 Task: Editing simple light - Big number.
Action: Mouse moved to (205, 77)
Screenshot: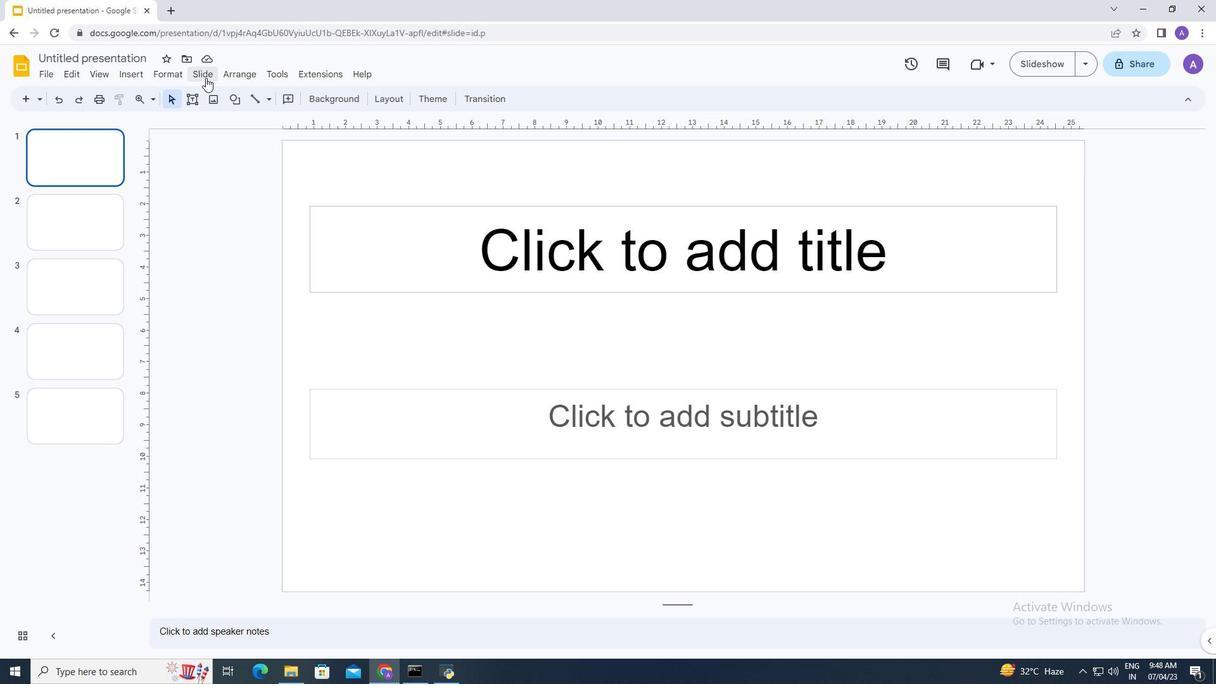 
Action: Mouse pressed left at (205, 77)
Screenshot: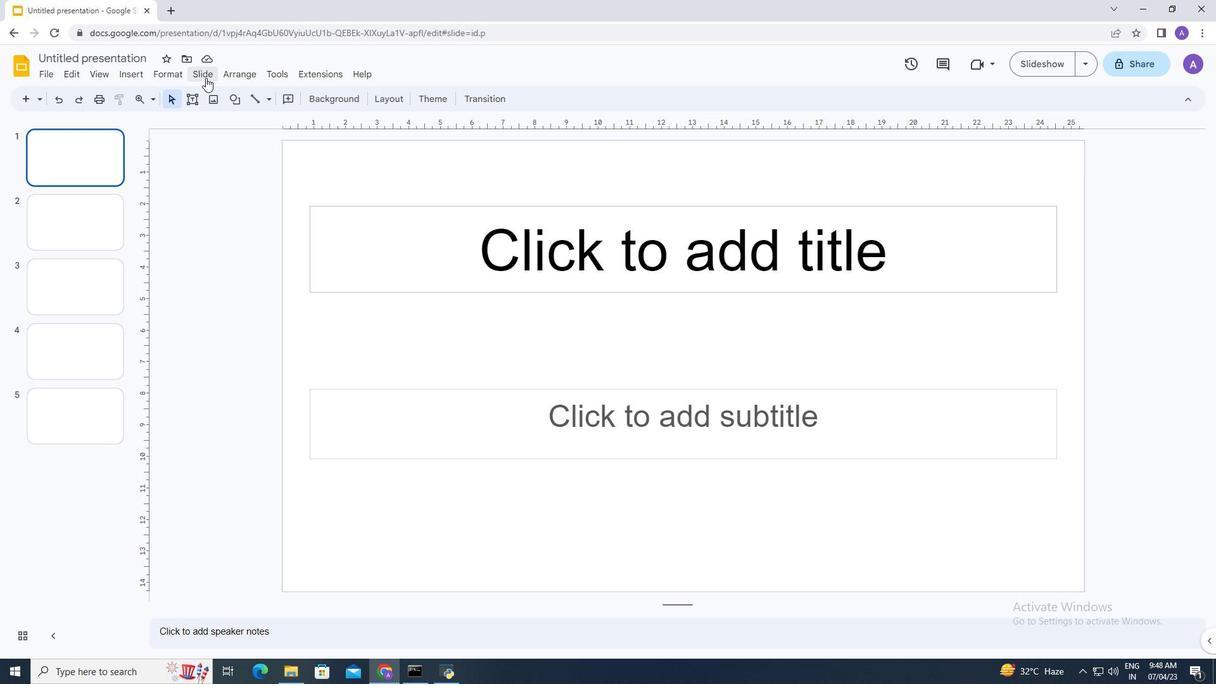 
Action: Mouse moved to (259, 276)
Screenshot: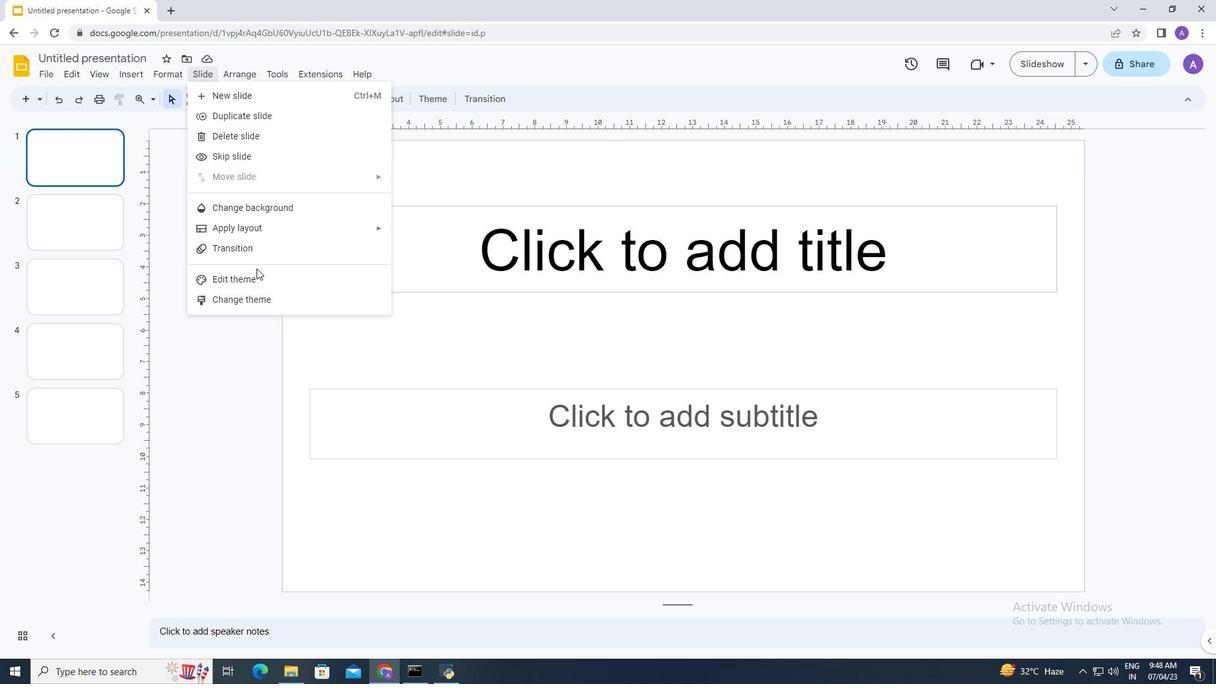 
Action: Mouse pressed left at (259, 276)
Screenshot: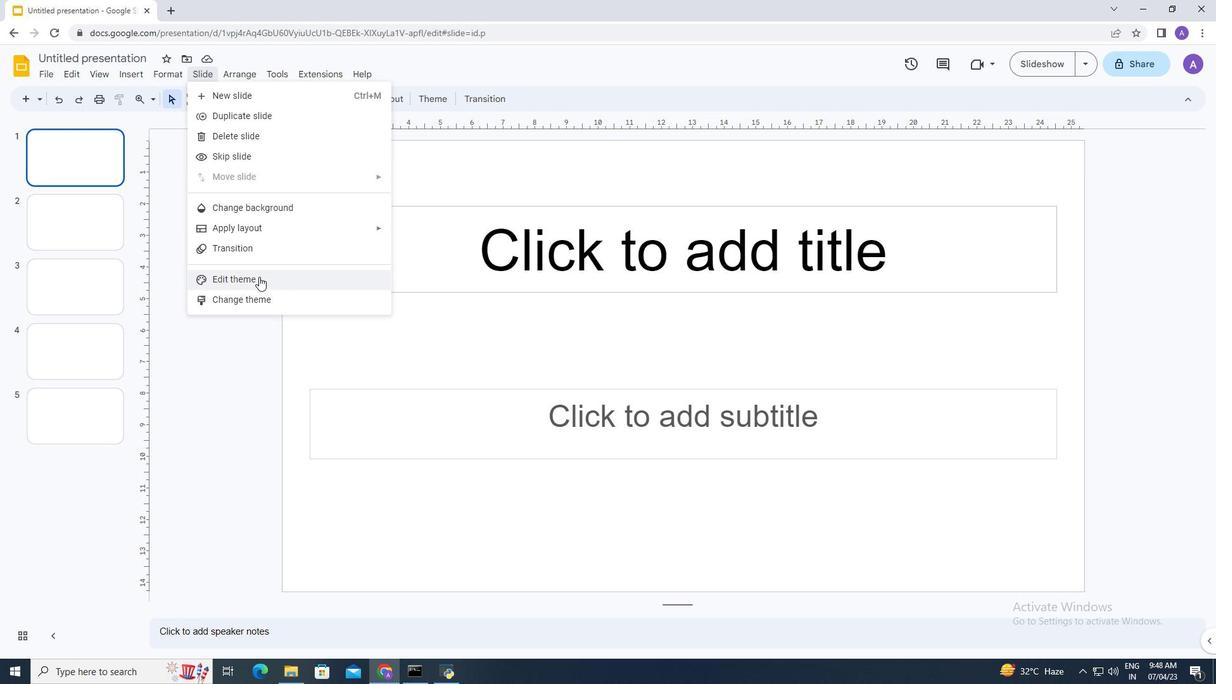 
Action: Mouse moved to (188, 424)
Screenshot: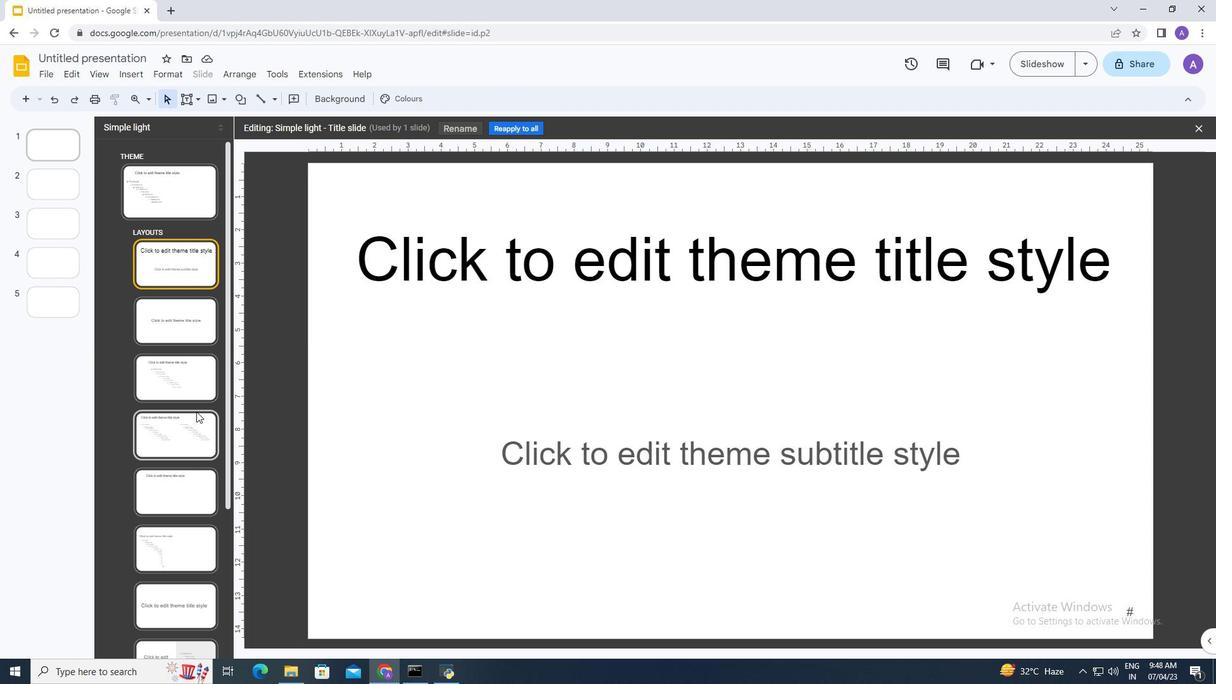 
Action: Mouse scrolled (188, 424) with delta (0, 0)
Screenshot: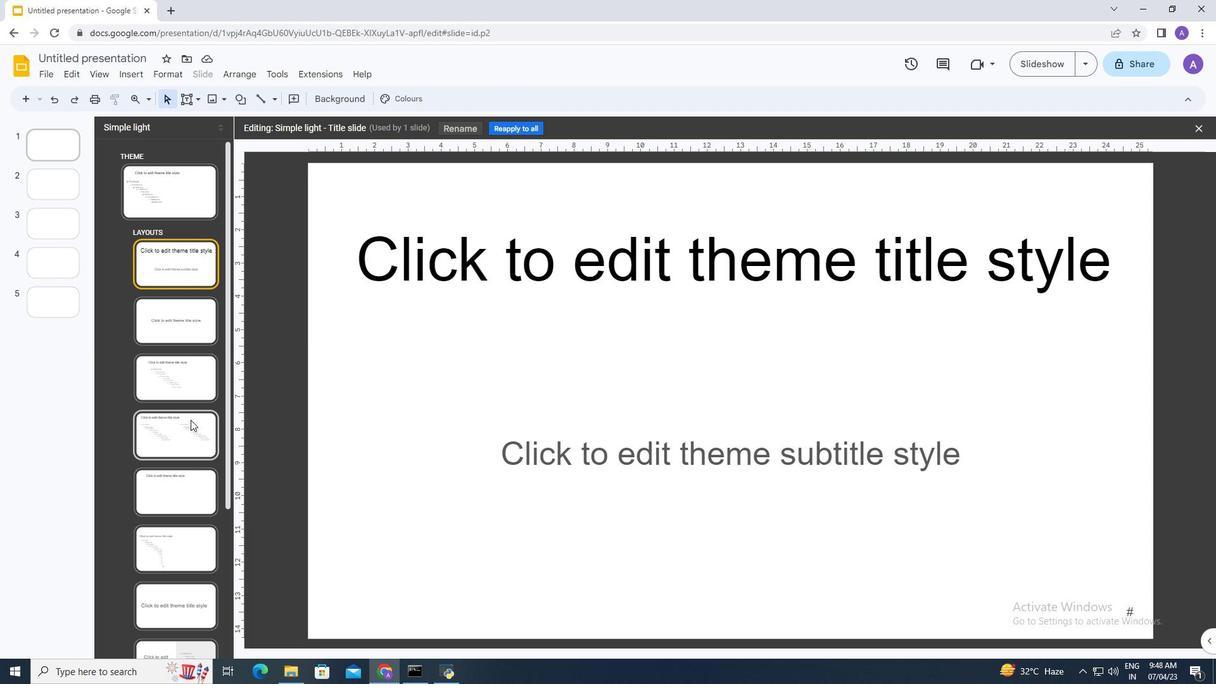 
Action: Mouse moved to (188, 426)
Screenshot: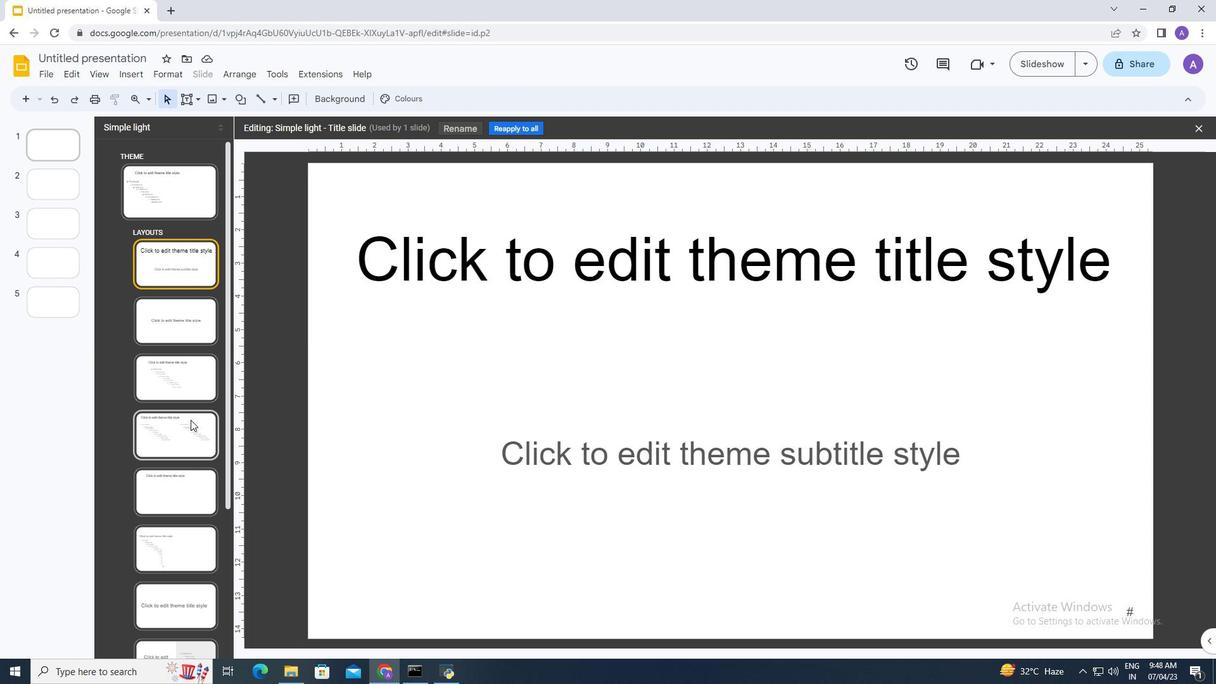 
Action: Mouse scrolled (188, 425) with delta (0, 0)
Screenshot: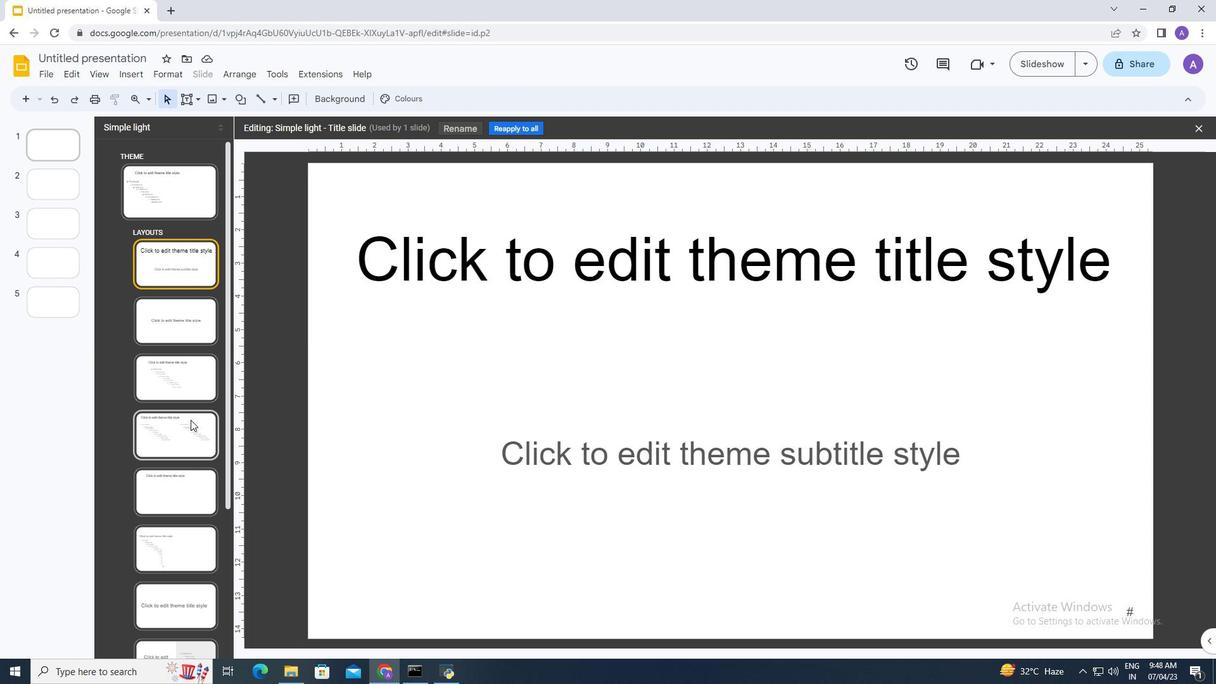 
Action: Mouse scrolled (188, 426) with delta (0, 0)
Screenshot: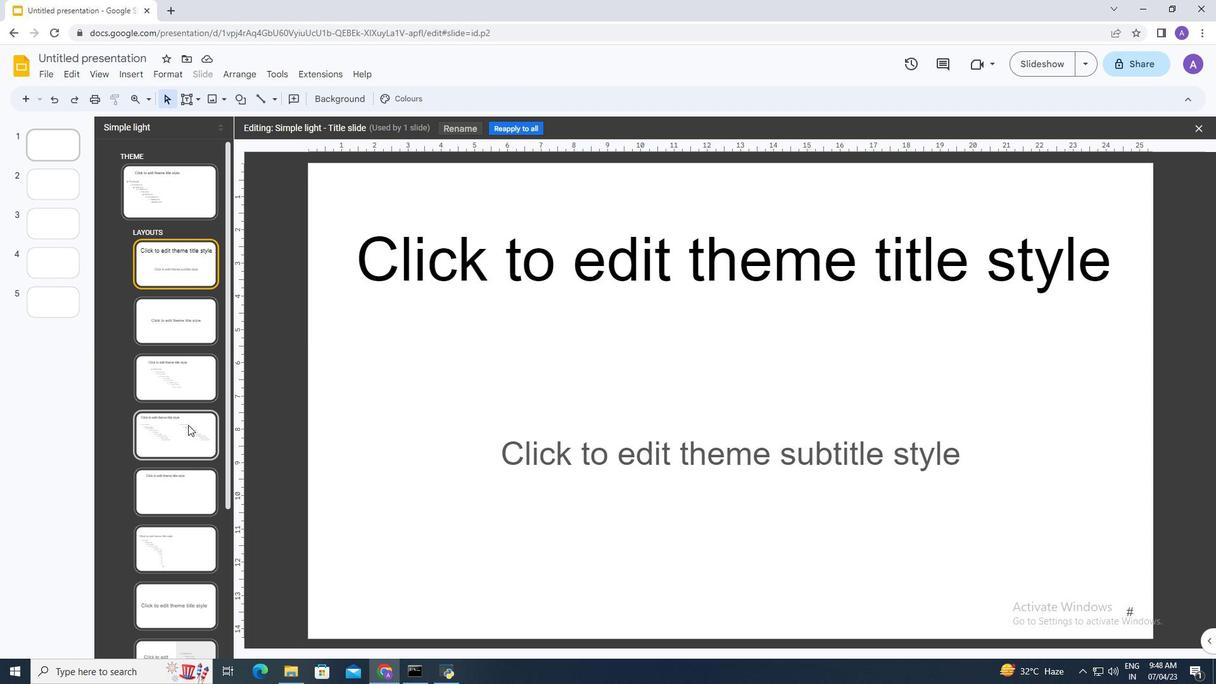 
Action: Mouse scrolled (188, 425) with delta (0, 0)
Screenshot: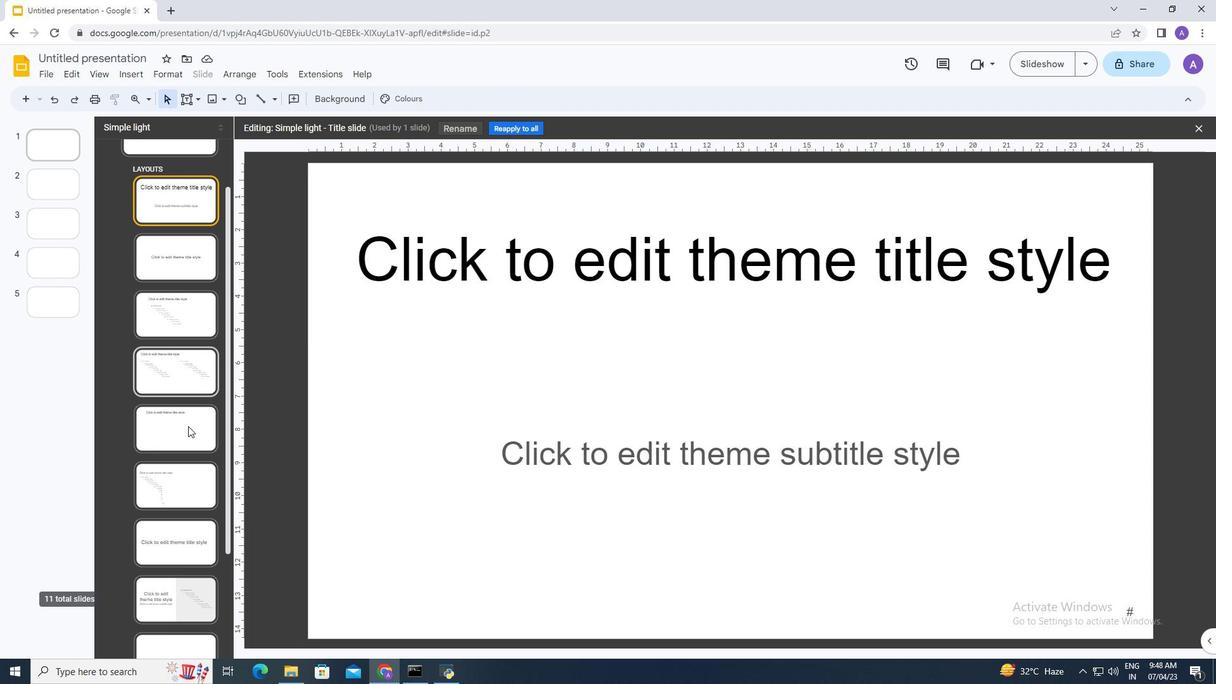
Action: Mouse scrolled (188, 425) with delta (0, 0)
Screenshot: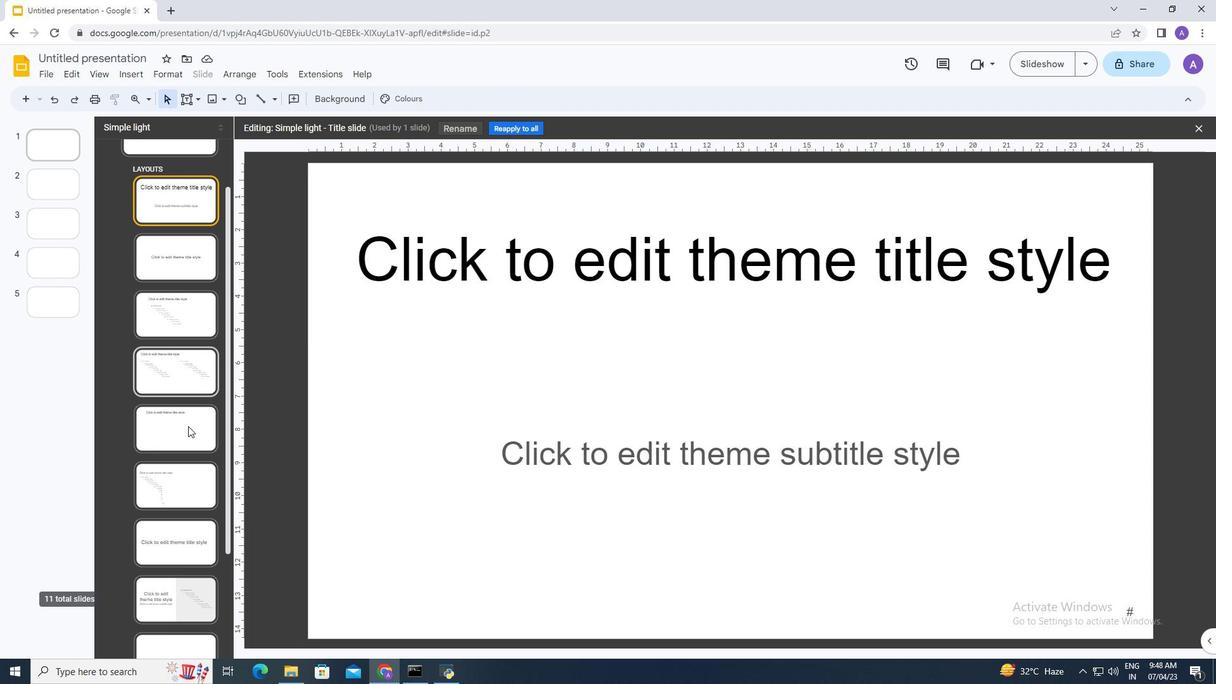 
Action: Mouse moved to (188, 426)
Screenshot: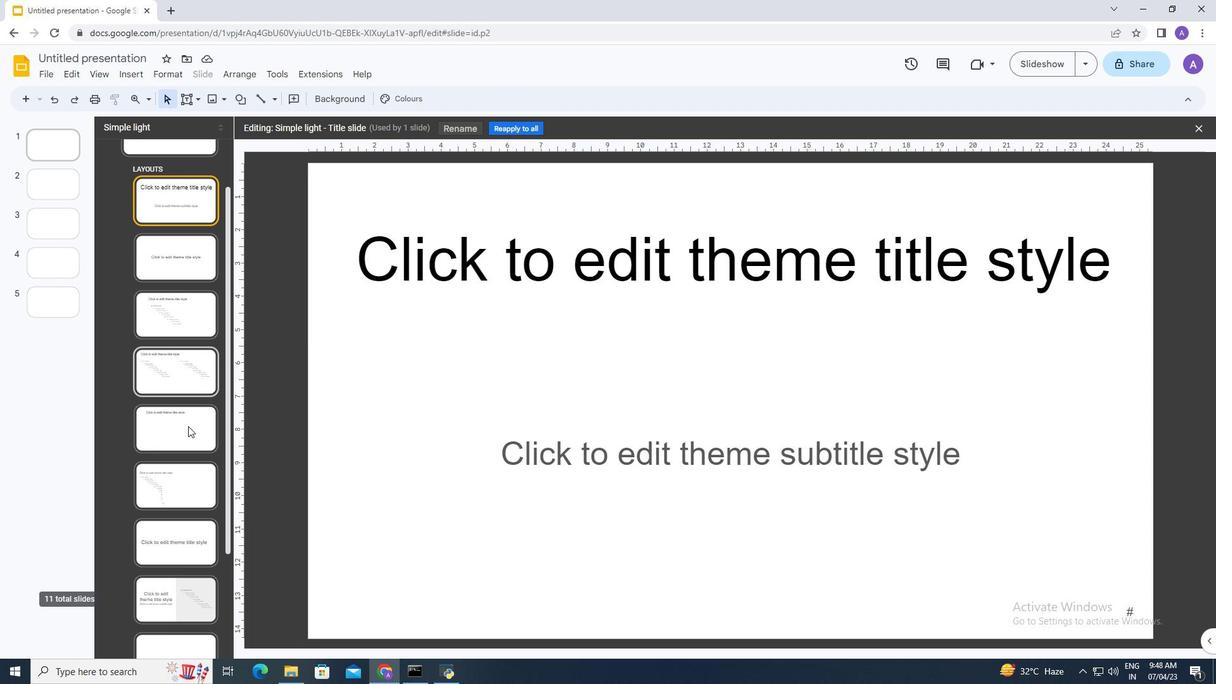 
Action: Mouse scrolled (188, 426) with delta (0, 0)
Screenshot: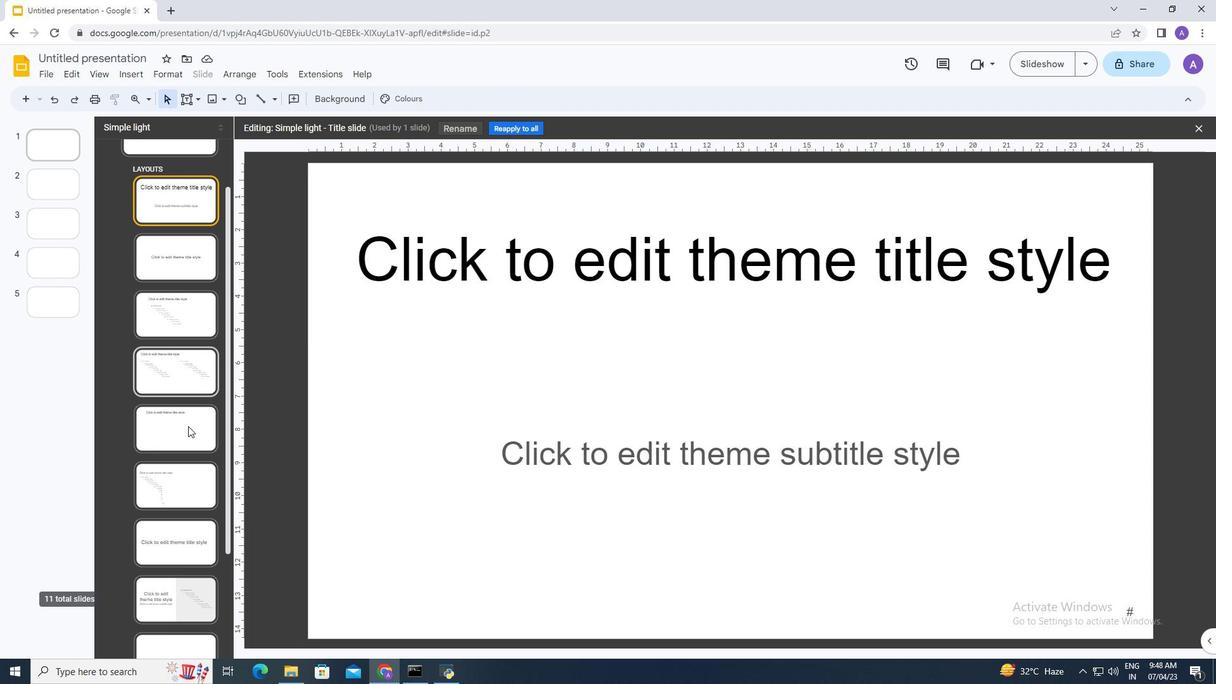 
Action: Mouse moved to (188, 427)
Screenshot: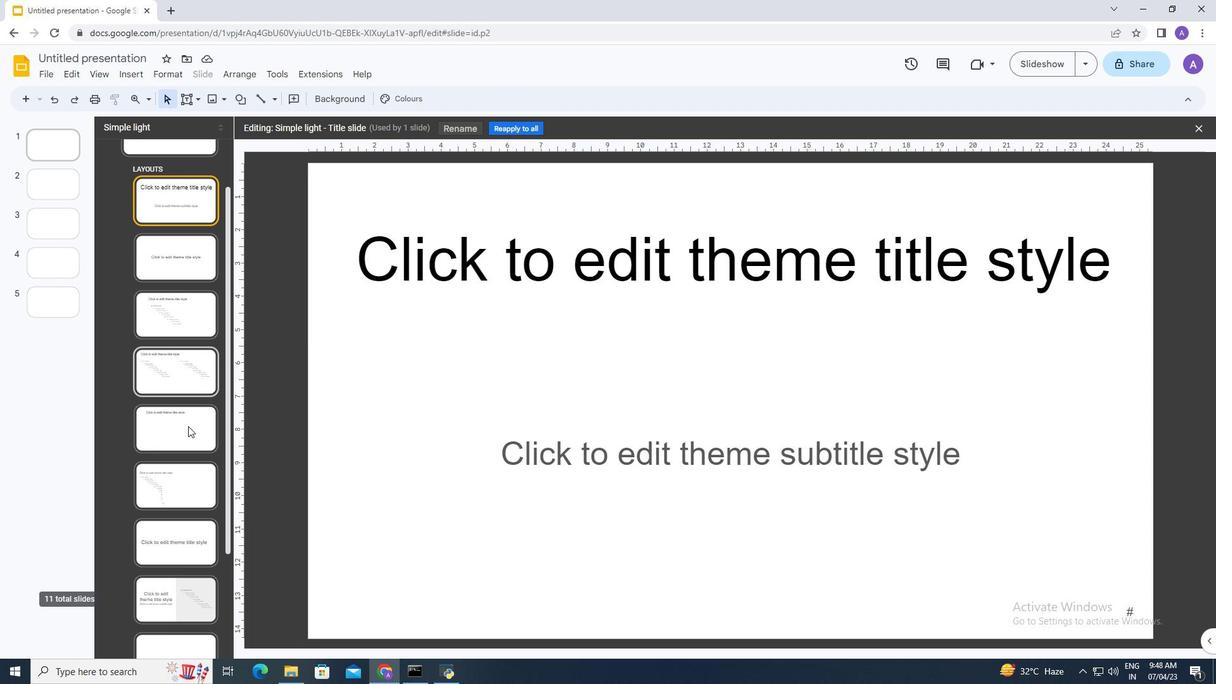 
Action: Mouse scrolled (188, 426) with delta (0, 0)
Screenshot: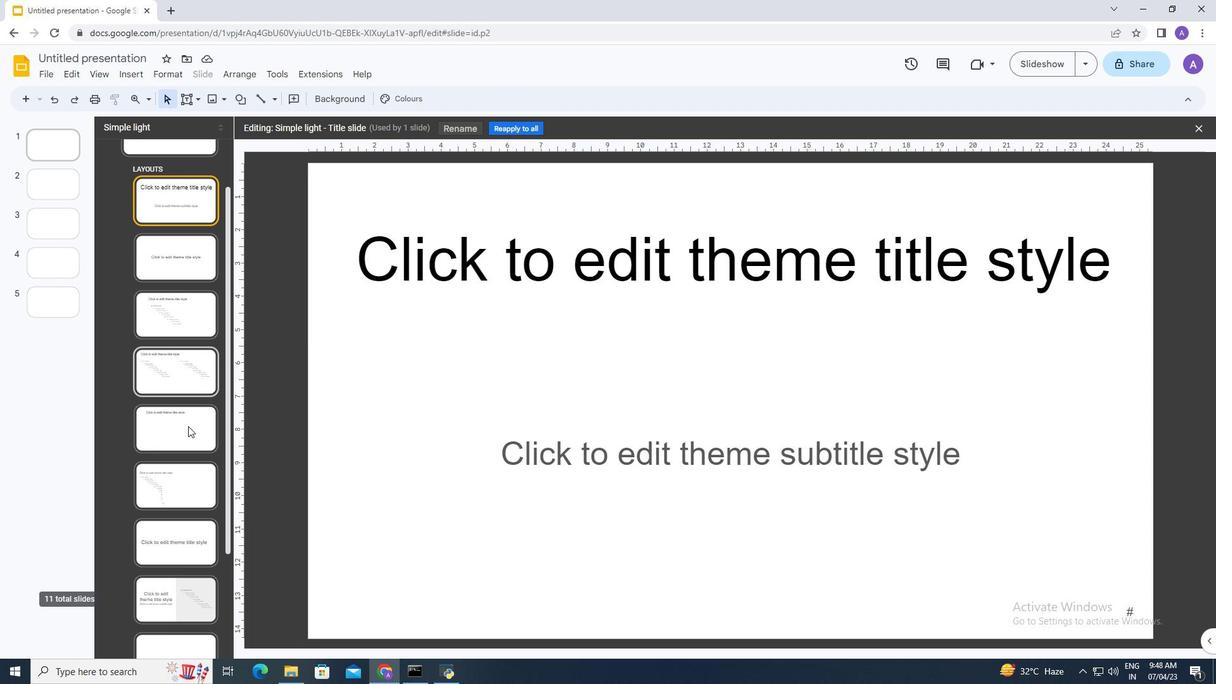 
Action: Mouse moved to (188, 428)
Screenshot: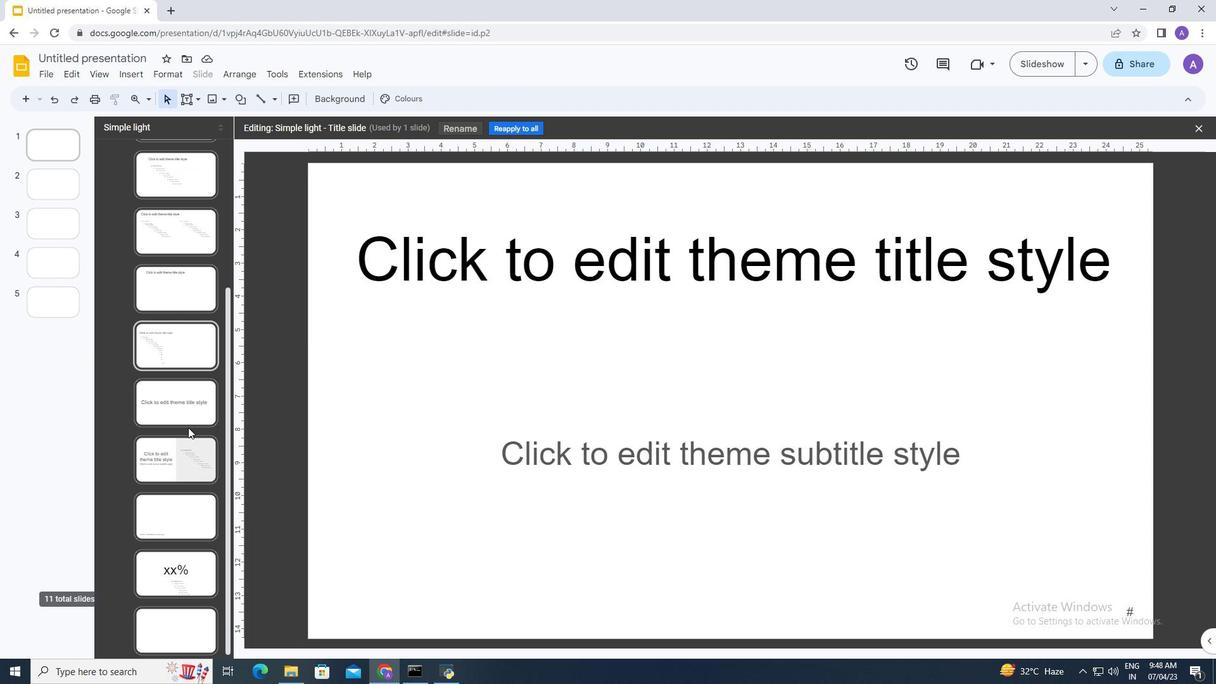 
Action: Mouse scrolled (188, 428) with delta (0, 0)
Screenshot: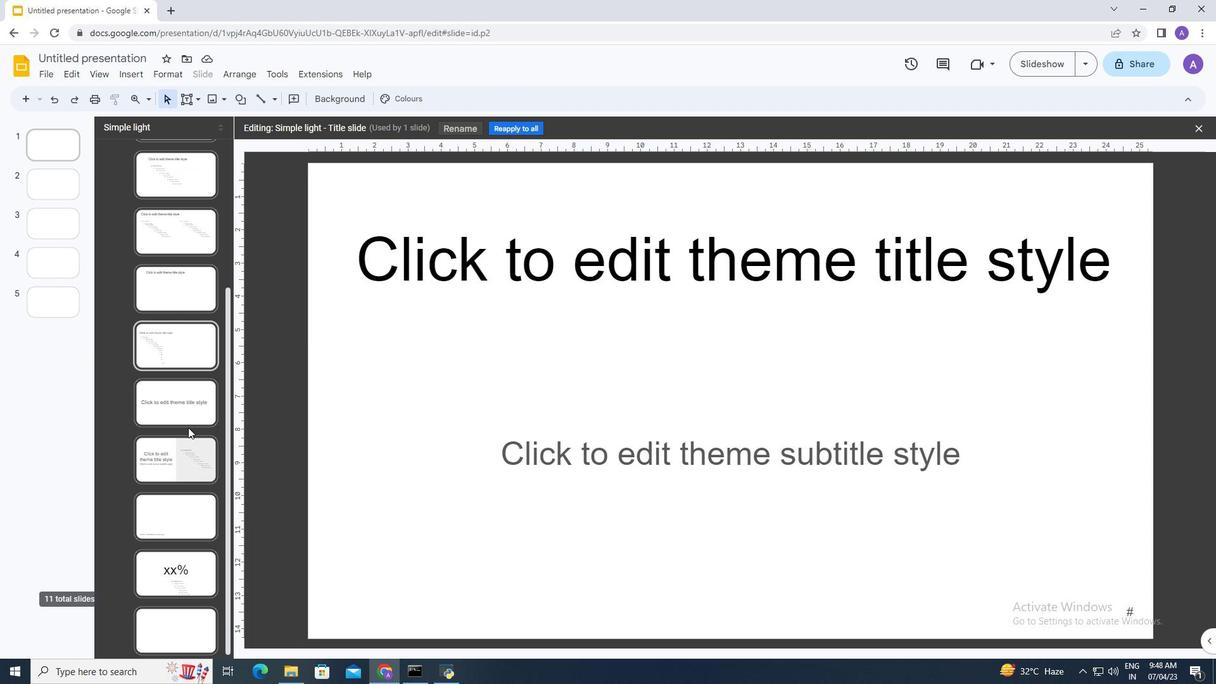 
Action: Mouse moved to (188, 429)
Screenshot: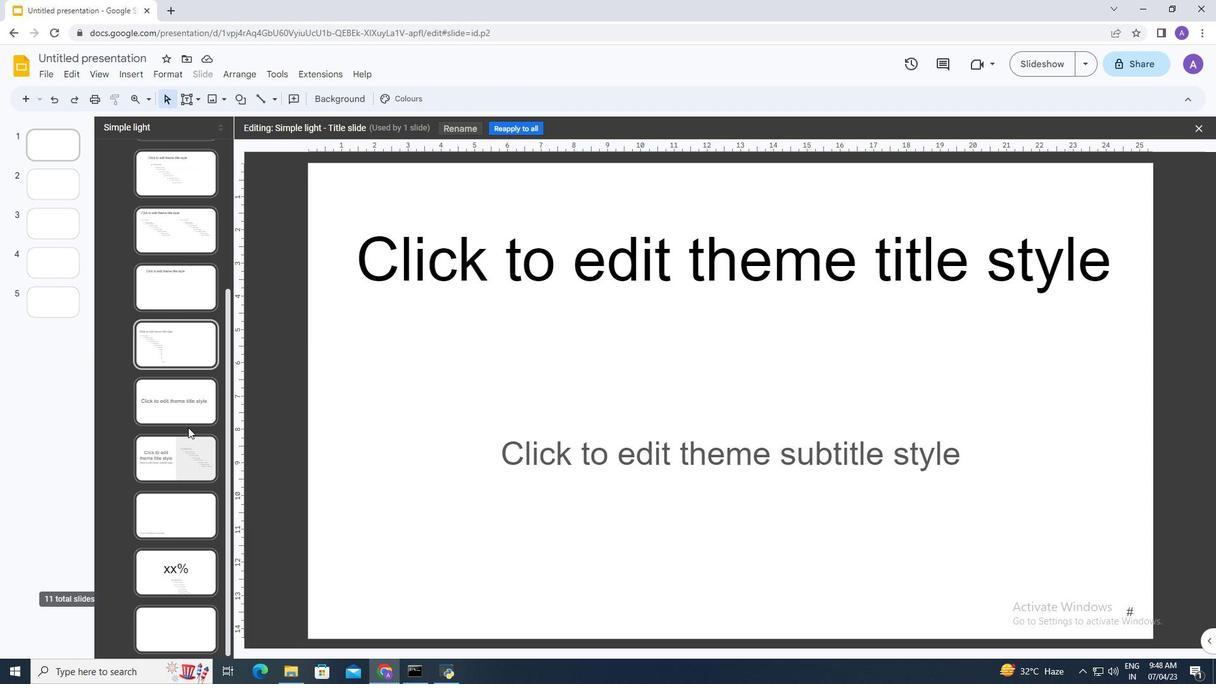 
Action: Mouse scrolled (188, 428) with delta (0, 0)
Screenshot: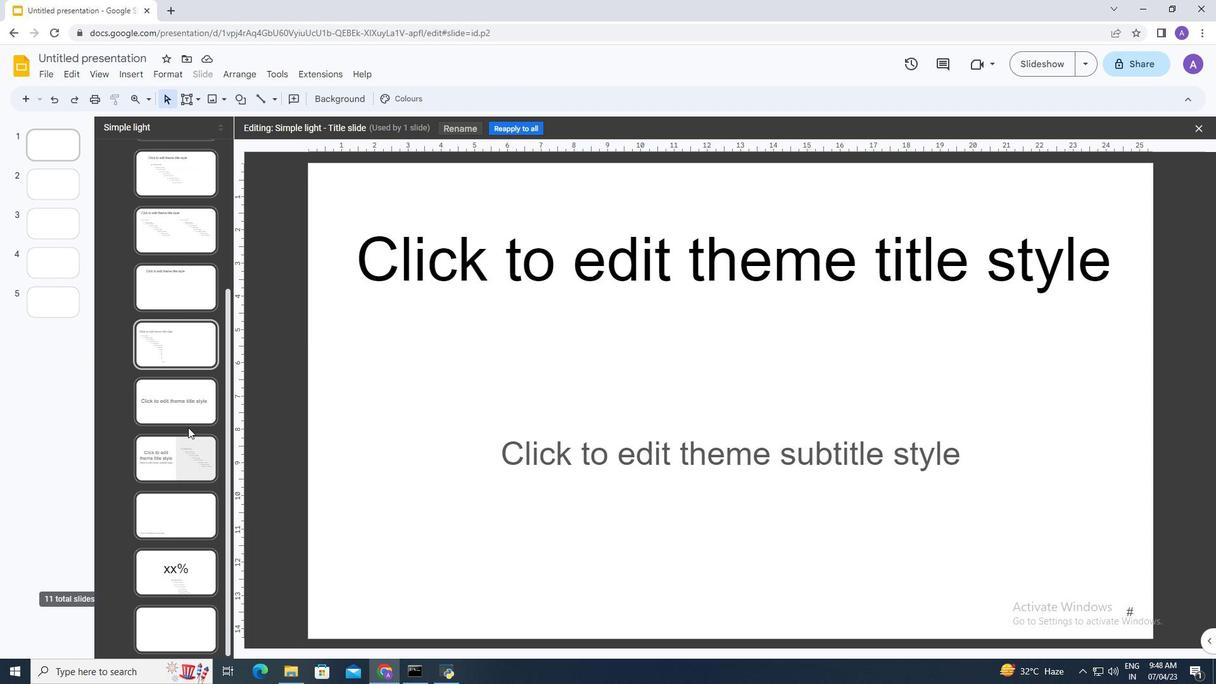 
Action: Mouse scrolled (188, 428) with delta (0, 0)
Screenshot: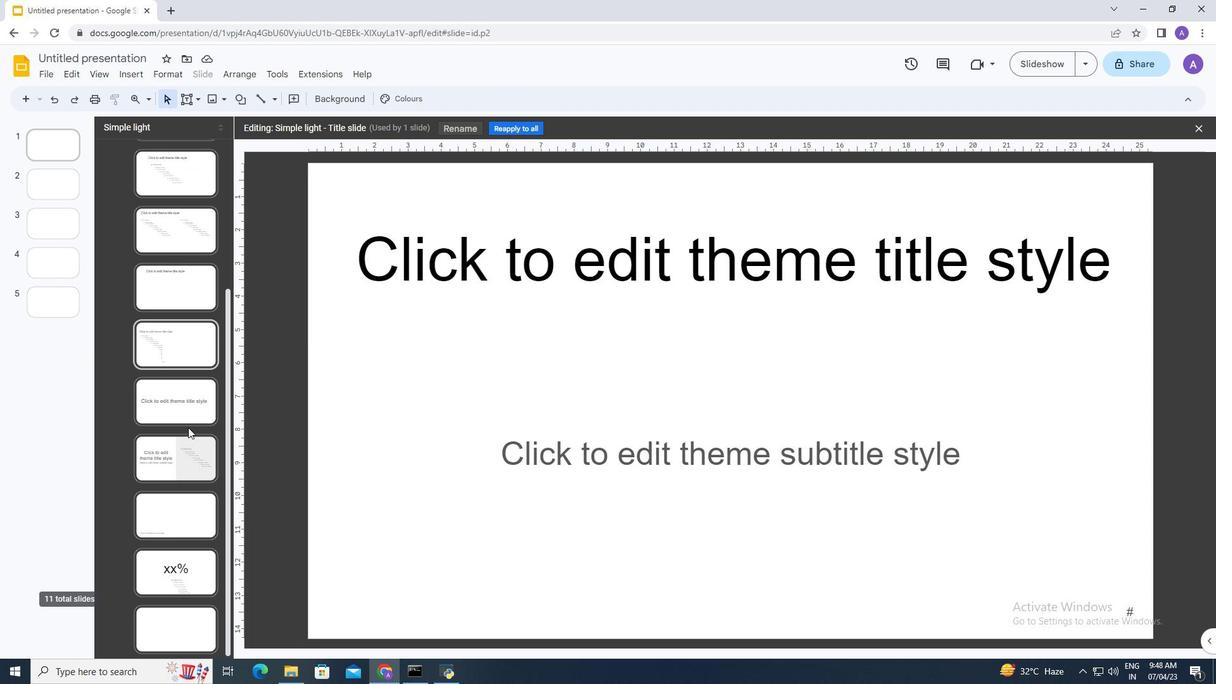 
Action: Mouse scrolled (188, 428) with delta (0, 0)
Screenshot: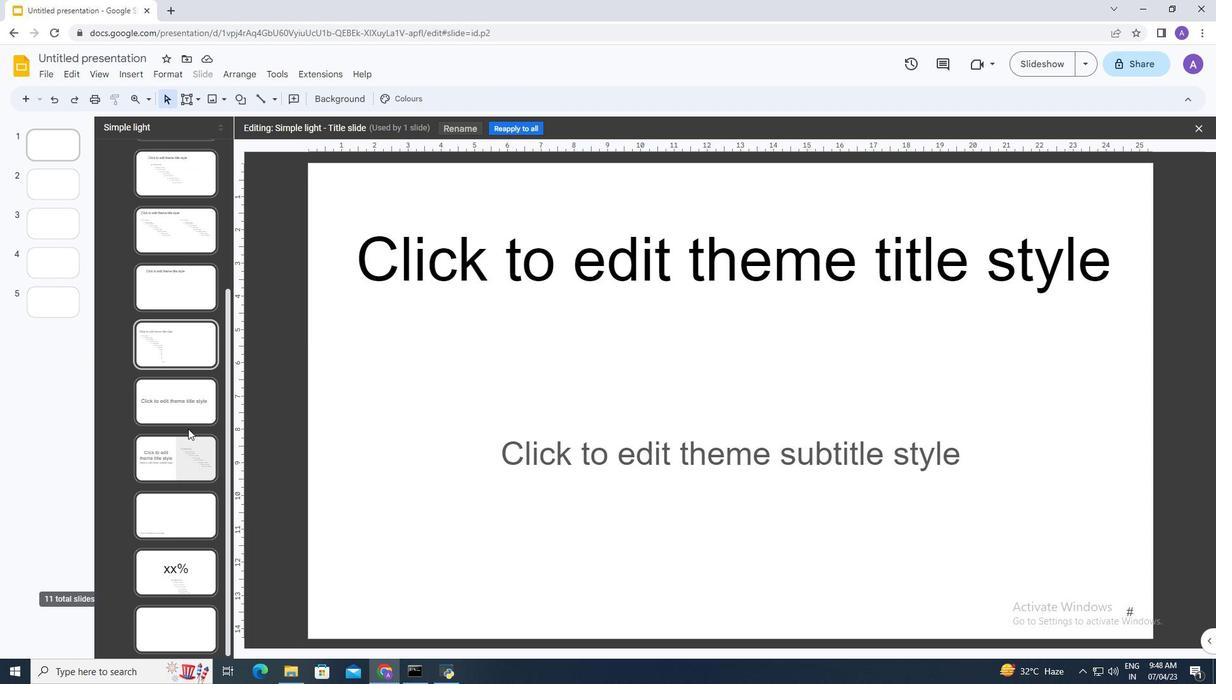 
Action: Mouse moved to (188, 436)
Screenshot: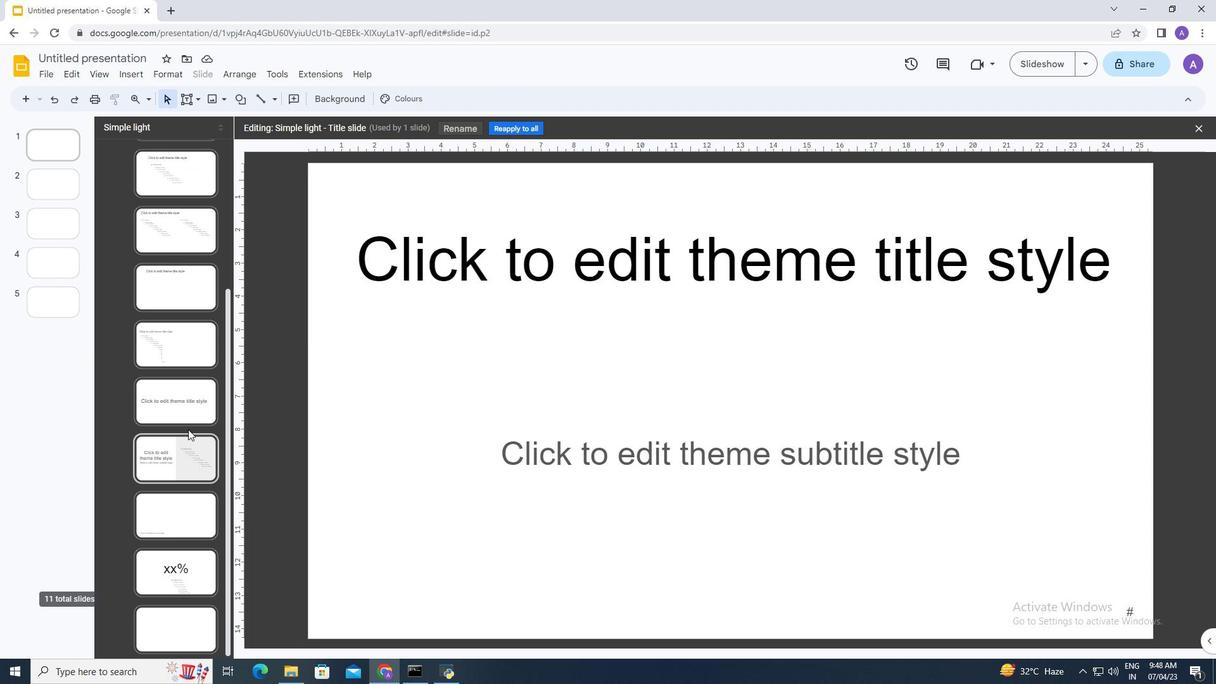 
Action: Mouse scrolled (188, 435) with delta (0, 0)
Screenshot: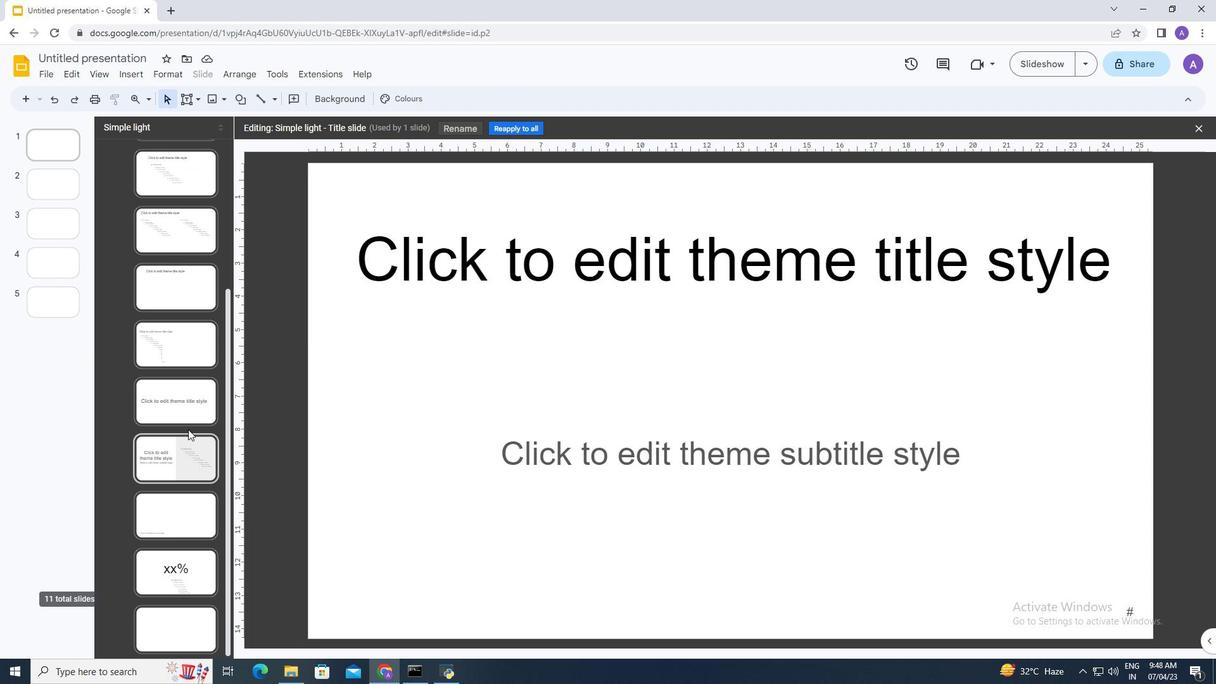 
Action: Mouse moved to (179, 566)
Screenshot: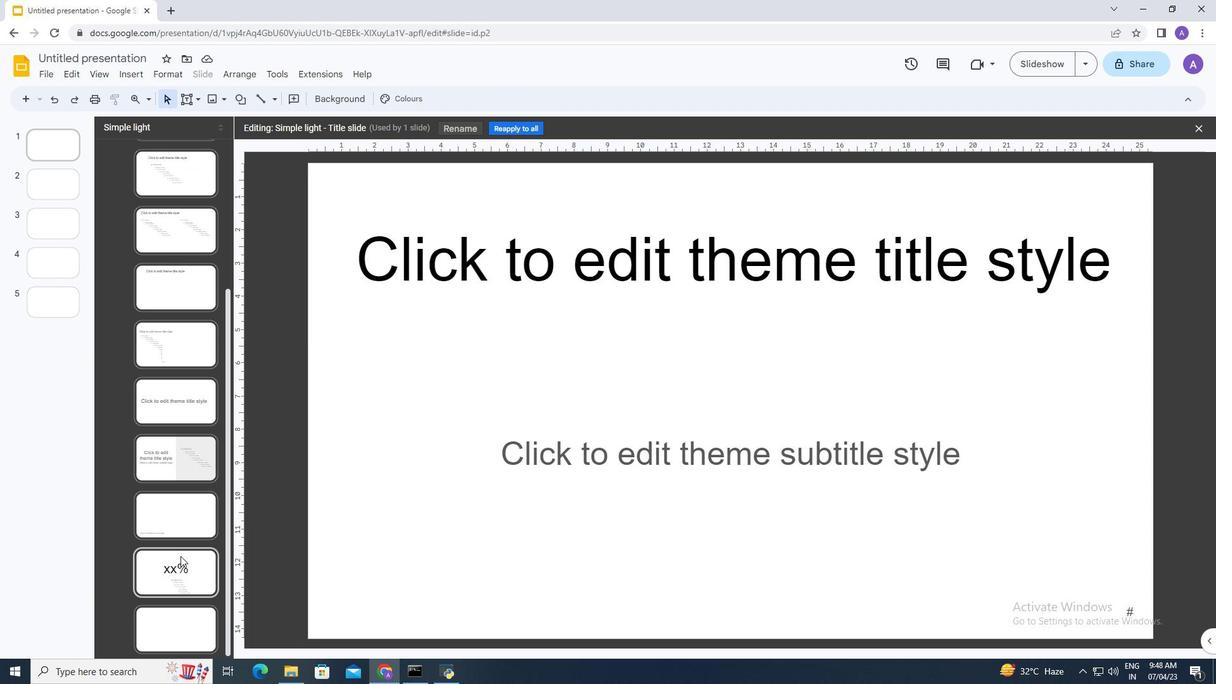 
Action: Mouse pressed left at (179, 566)
Screenshot: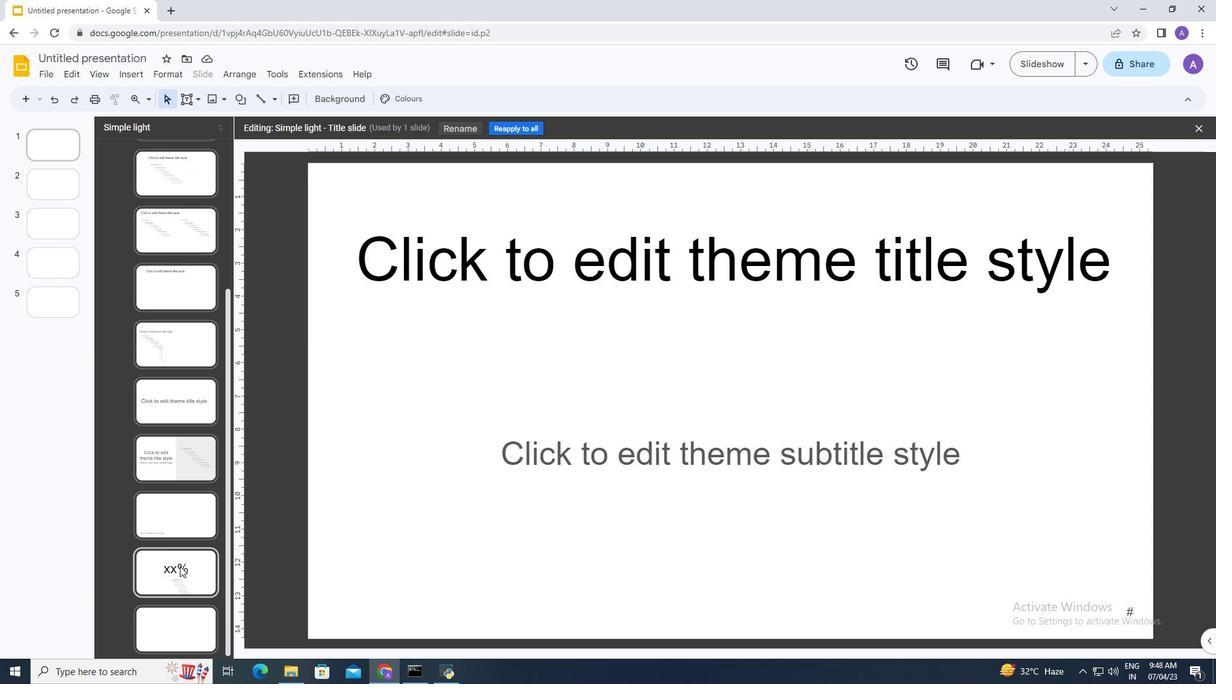 
Action: Mouse moved to (717, 357)
Screenshot: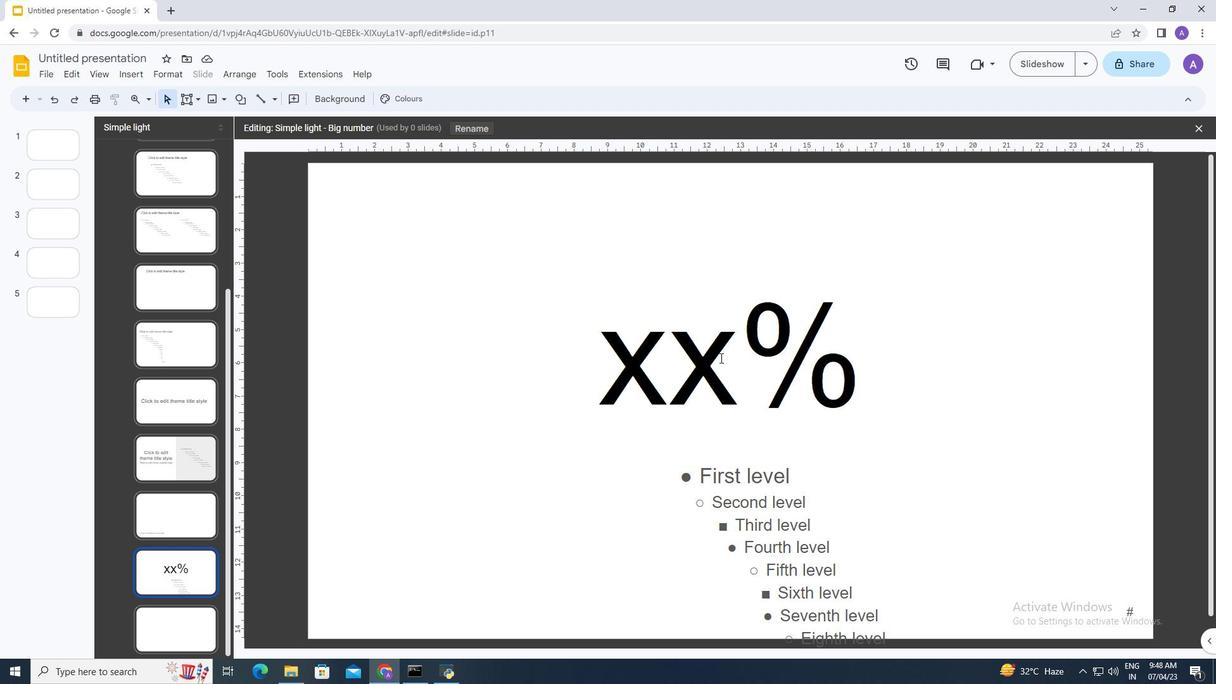
Action: Mouse pressed left at (717, 357)
Screenshot: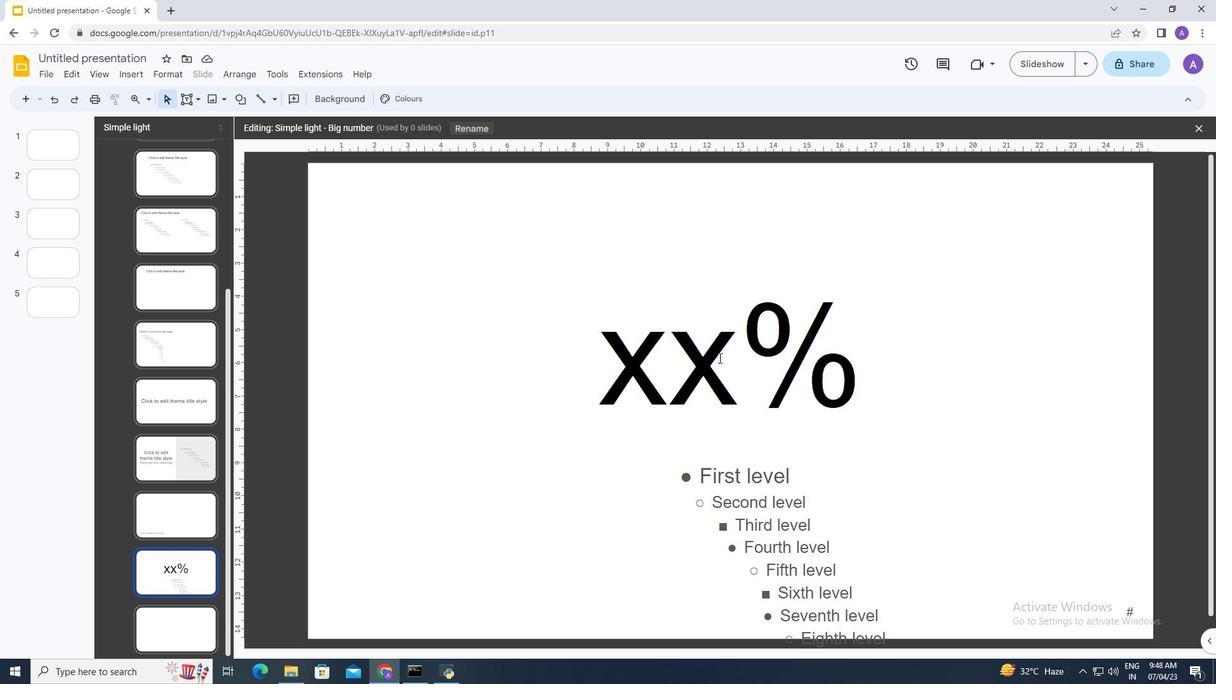 
Action: Mouse moved to (732, 260)
Screenshot: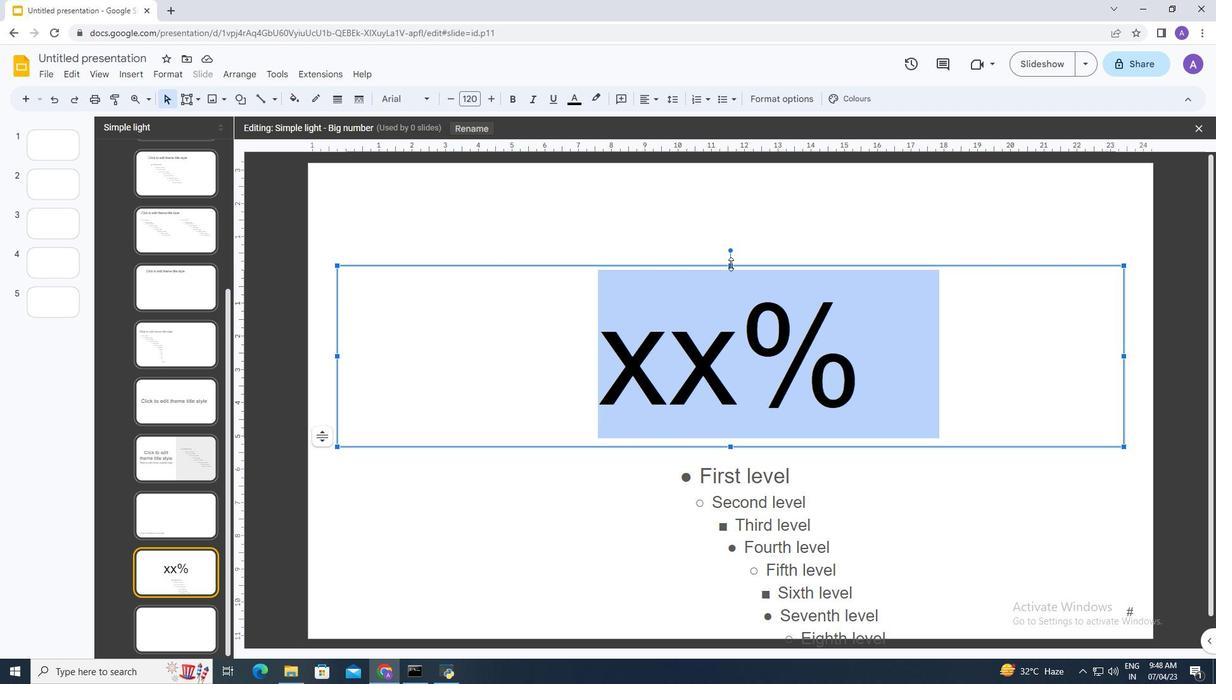 
Action: Mouse pressed left at (732, 260)
Screenshot: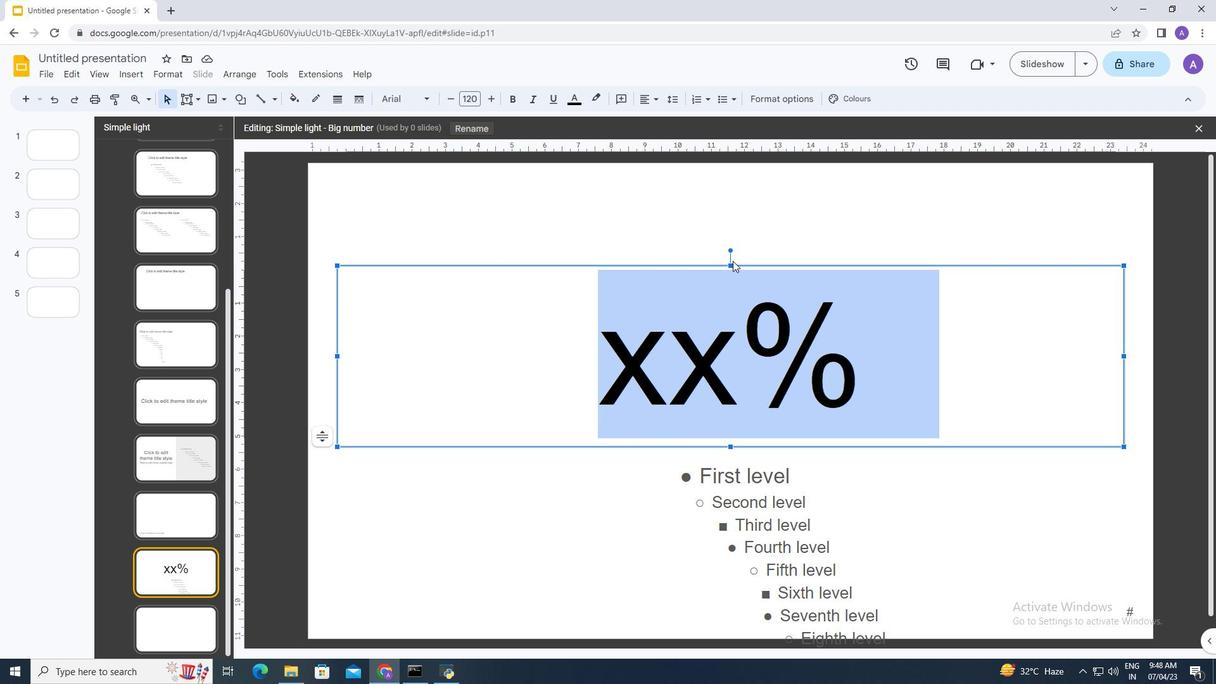 
Action: Mouse moved to (723, 362)
Screenshot: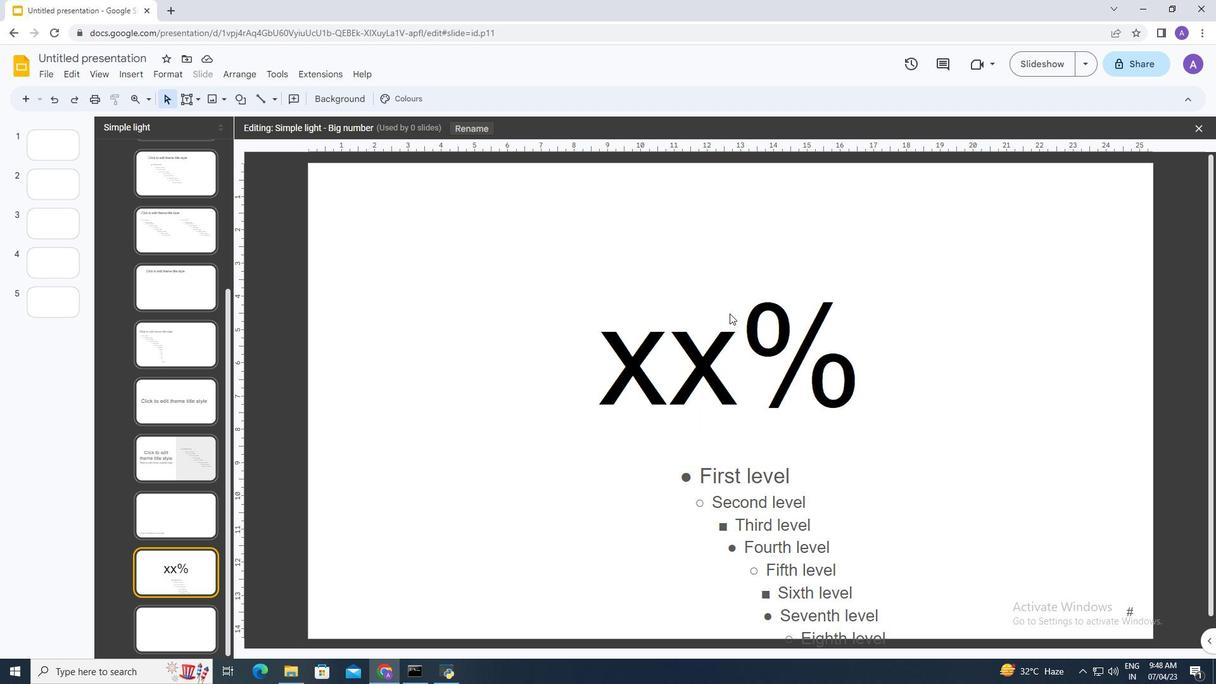 
Action: Mouse pressed left at (723, 362)
Screenshot: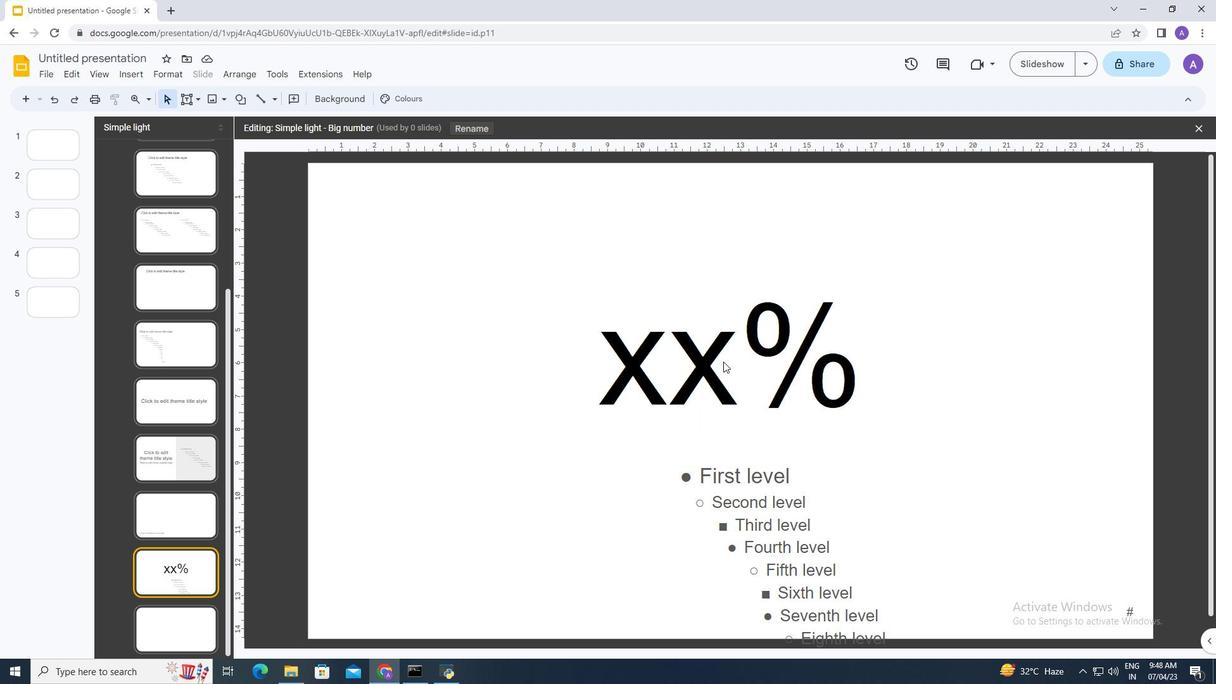 
Action: Mouse moved to (730, 262)
Screenshot: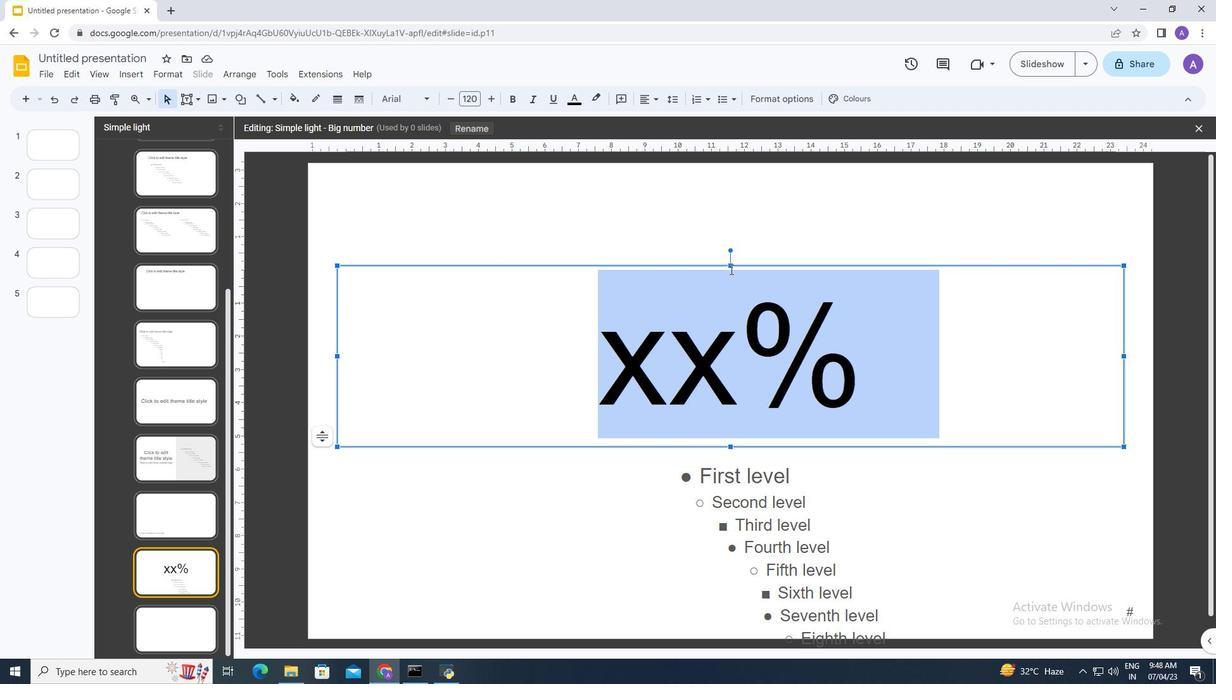 
Action: Mouse pressed left at (730, 262)
Screenshot: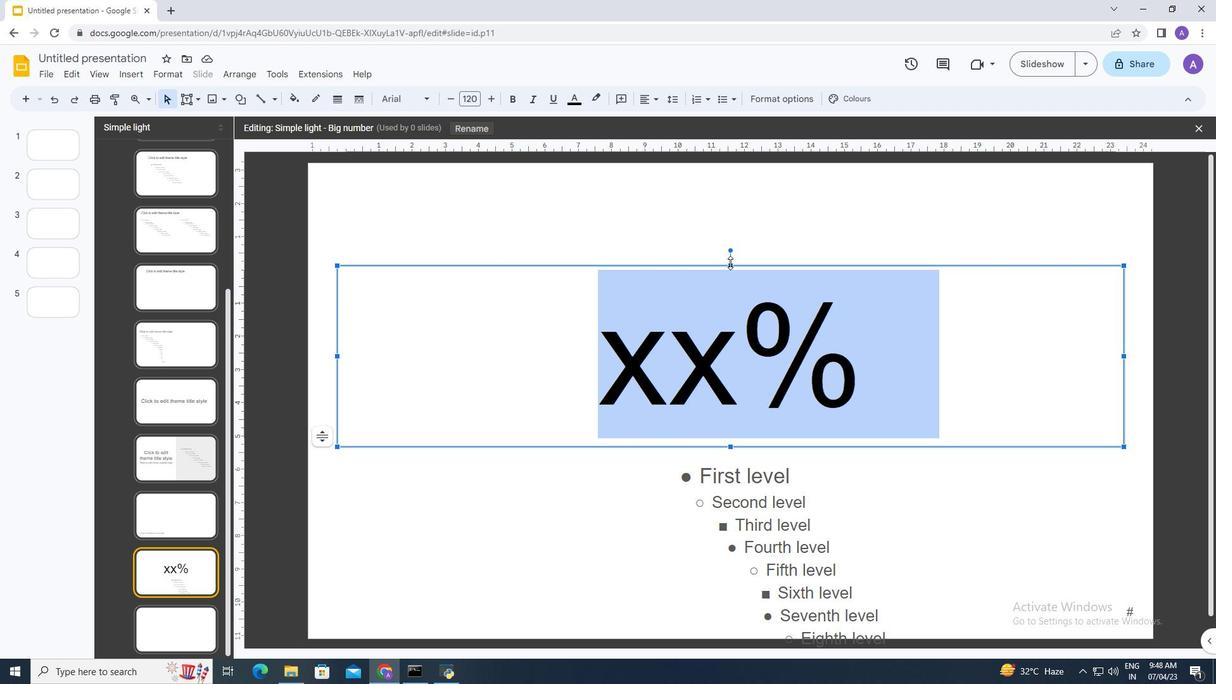 
Action: Mouse moved to (732, 447)
Screenshot: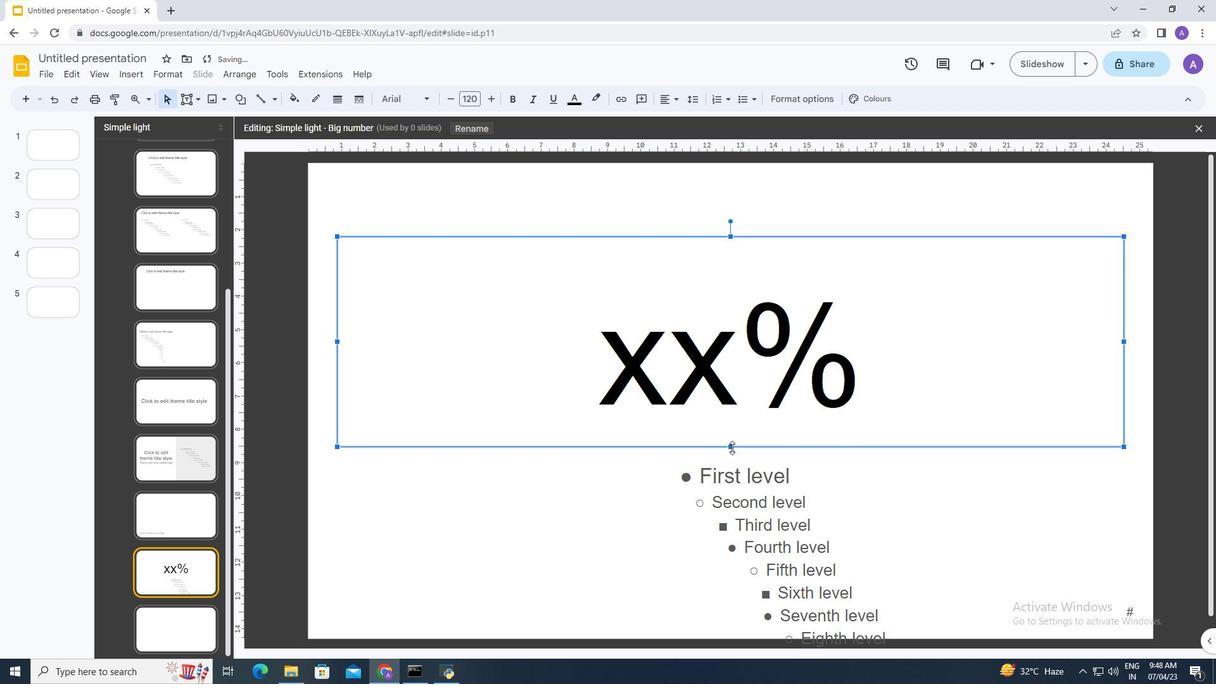 
Action: Mouse pressed left at (732, 447)
Screenshot: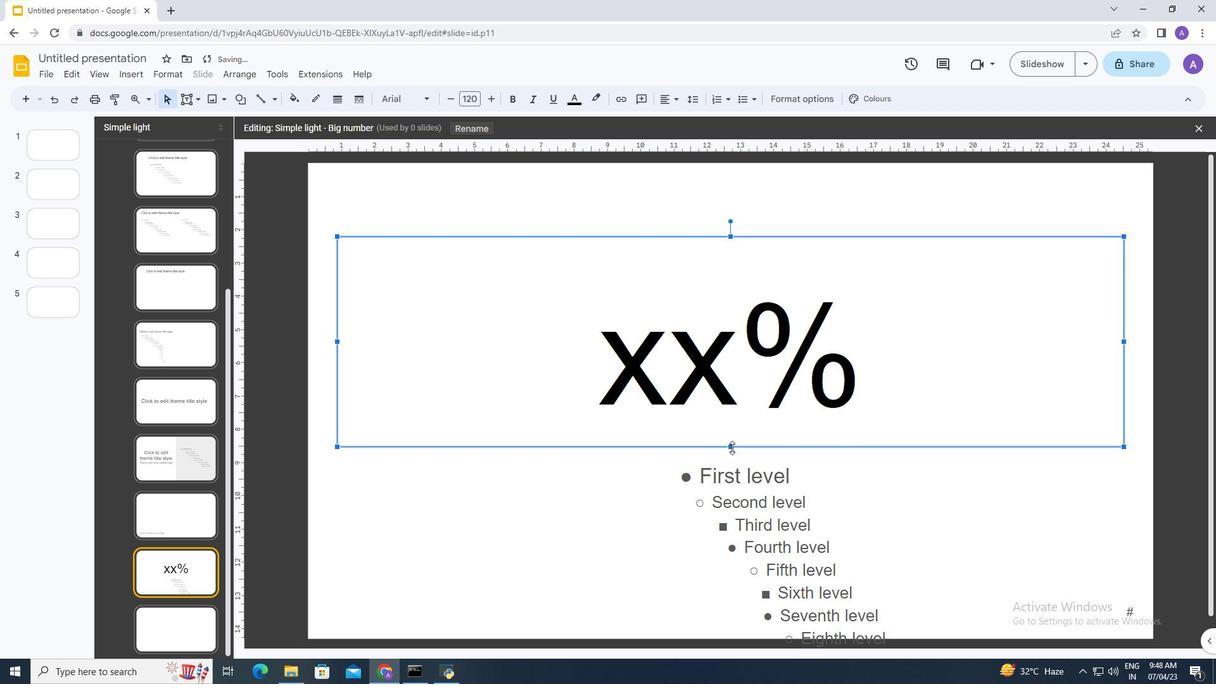 
Action: Mouse moved to (780, 550)
Screenshot: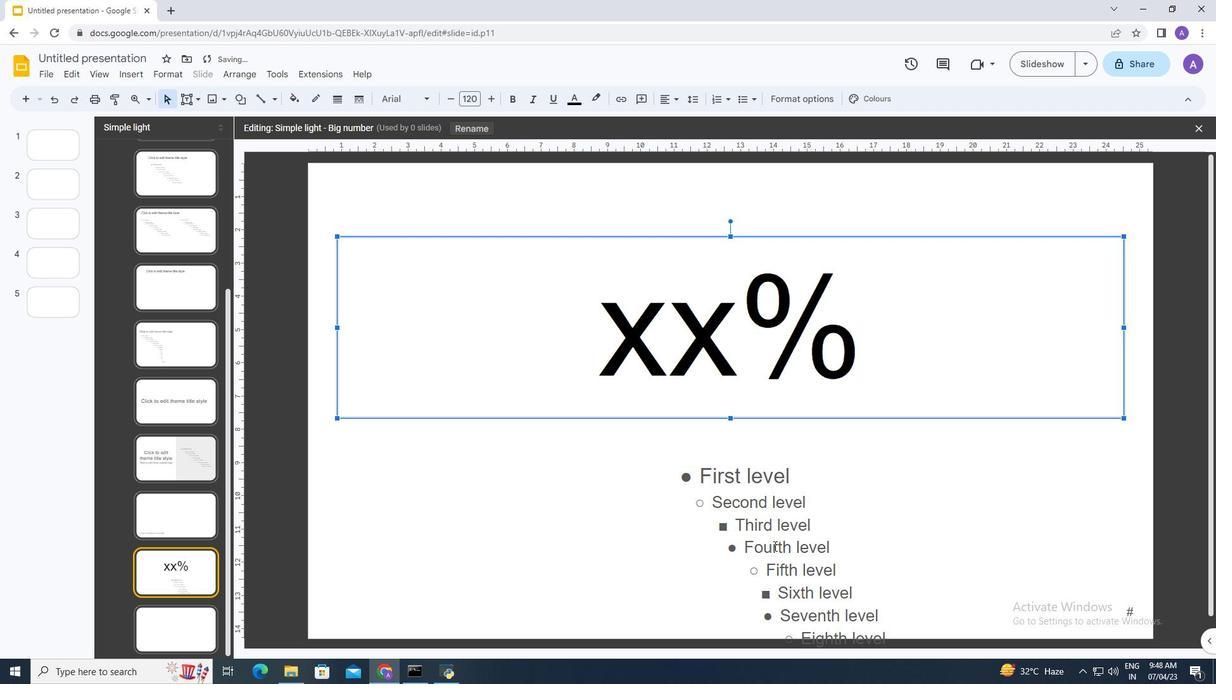 
Action: Mouse pressed left at (780, 550)
Screenshot: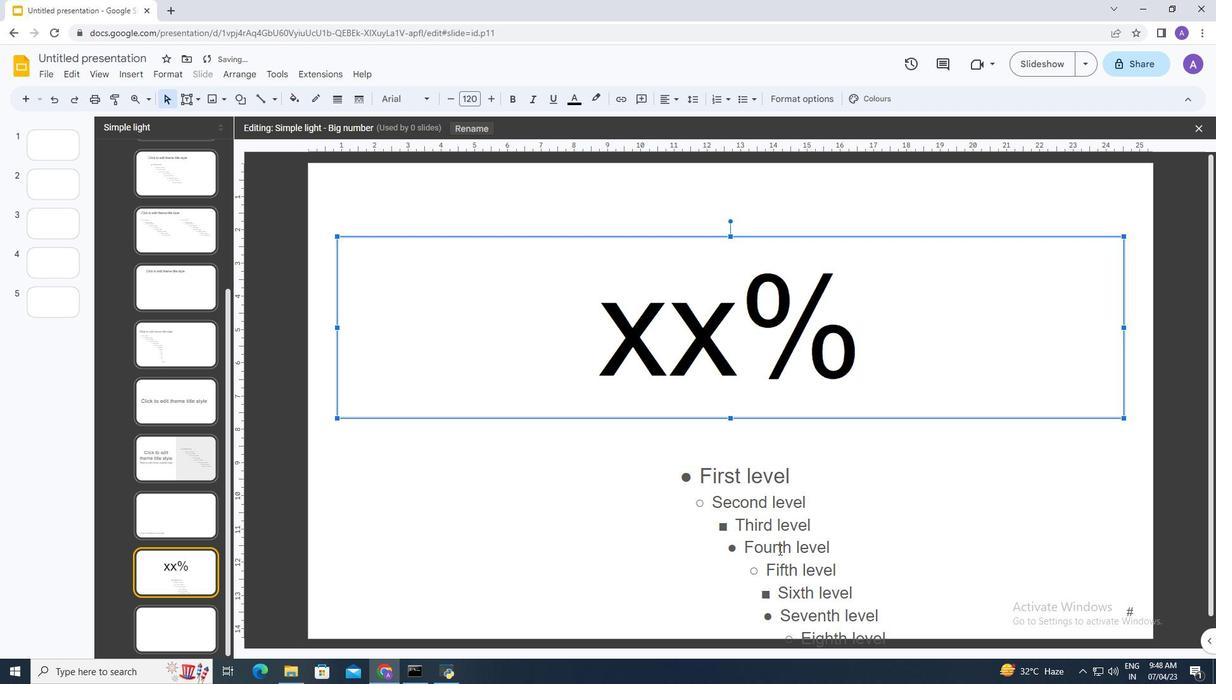 
Action: Mouse moved to (700, 454)
Screenshot: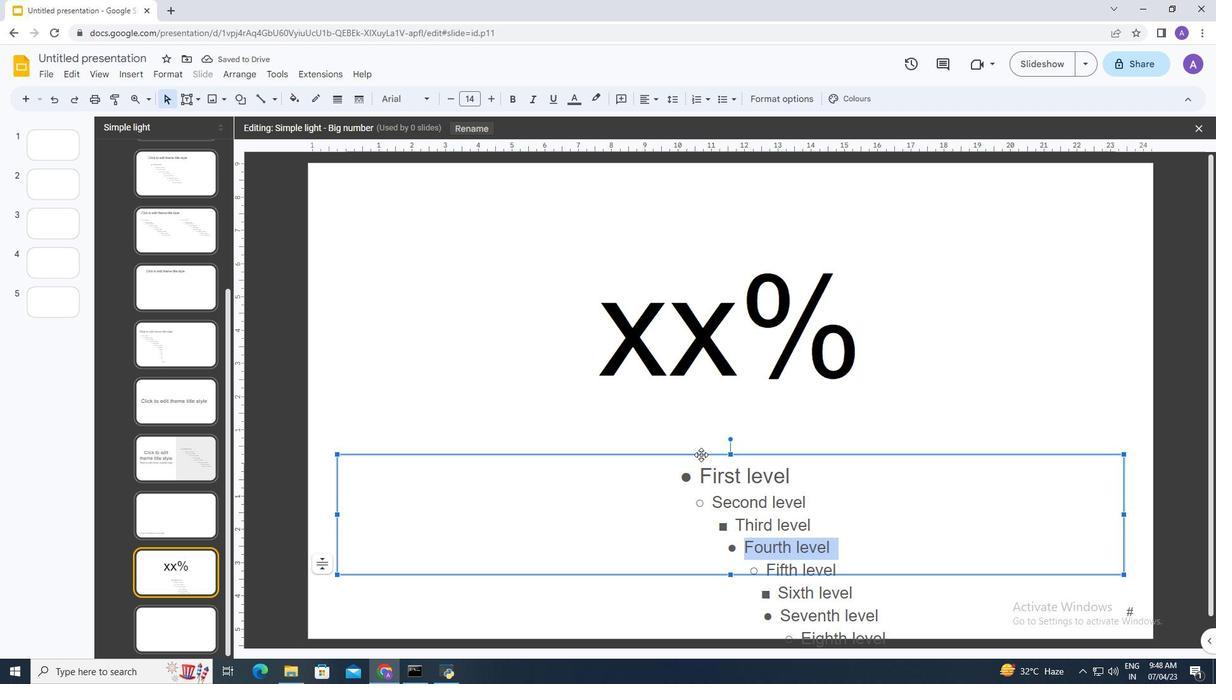 
Action: Mouse pressed left at (700, 454)
Screenshot: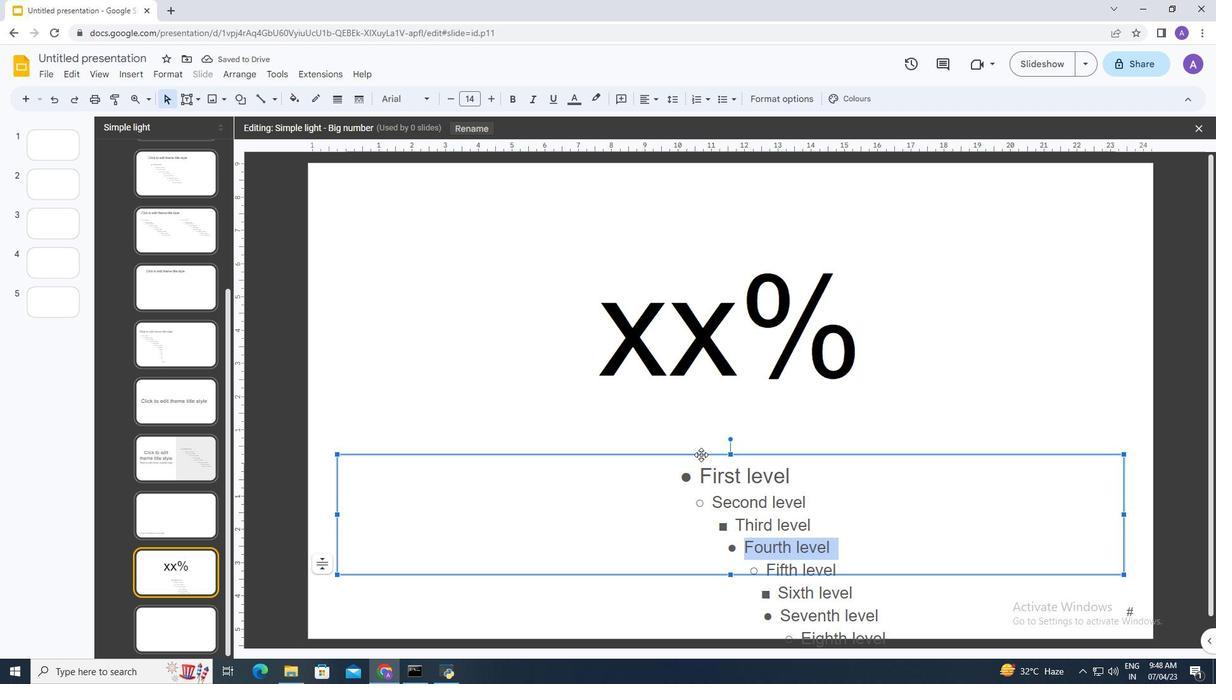 
Action: Mouse moved to (703, 344)
Screenshot: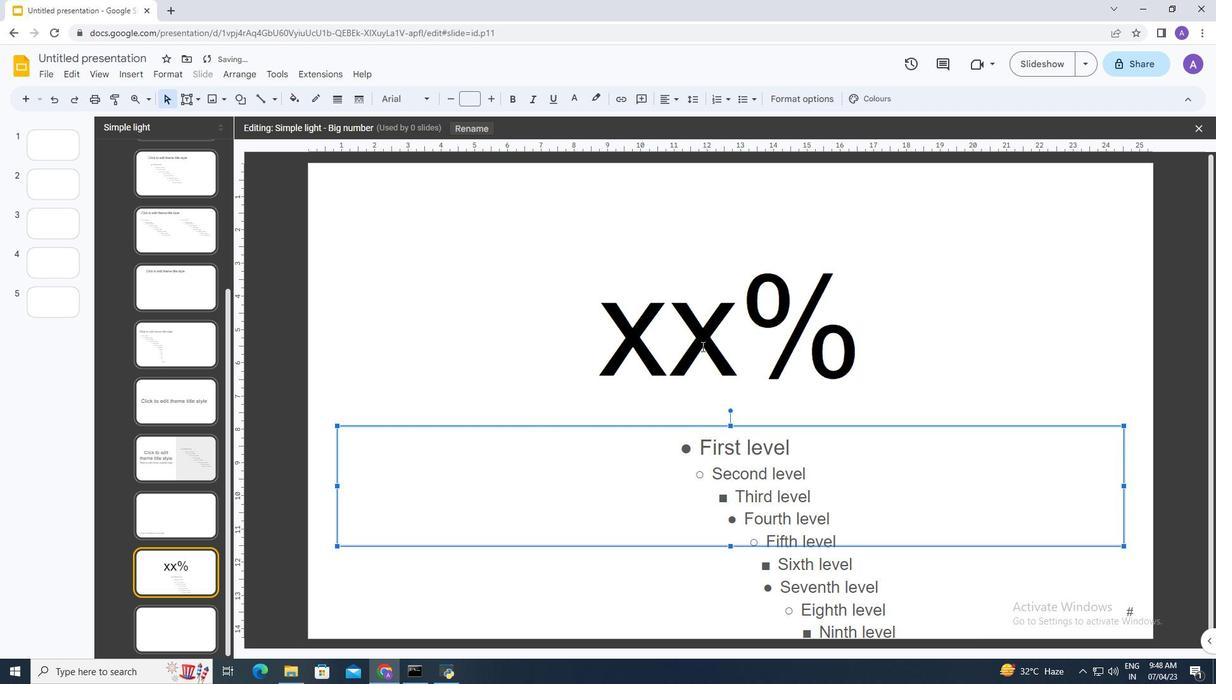 
Action: Mouse pressed left at (703, 344)
Screenshot: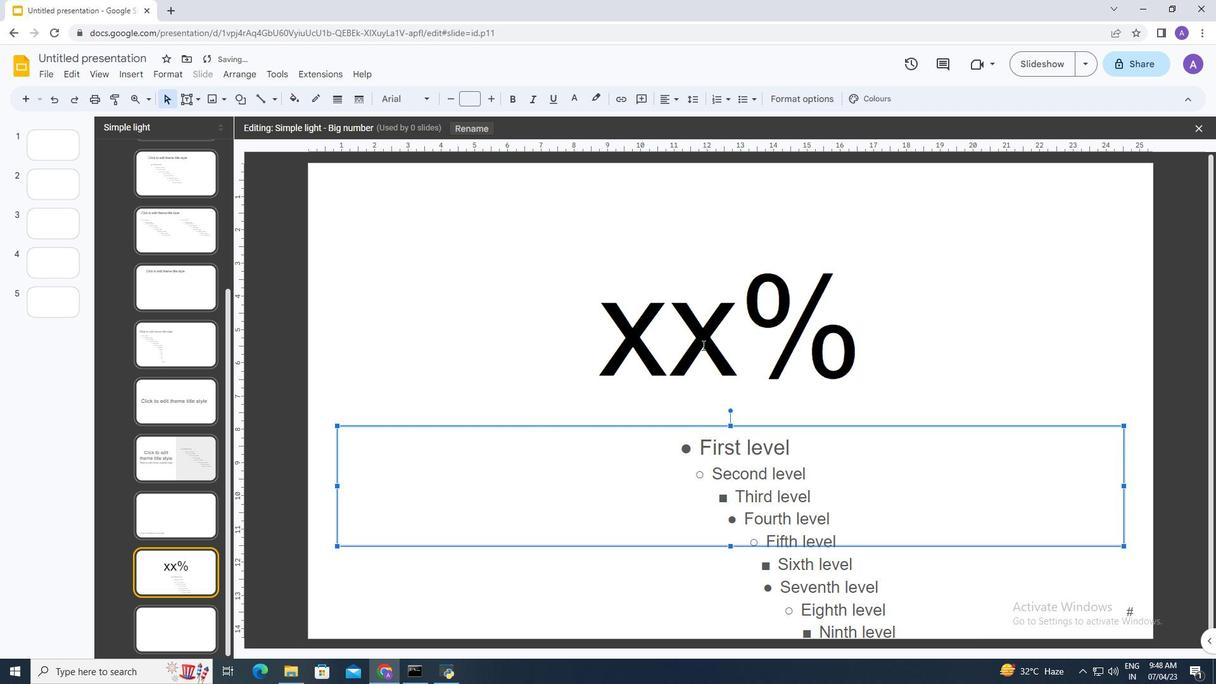 
